 Task: Check the percentage active listings of pool in the last 3 years.
Action: Mouse moved to (760, 173)
Screenshot: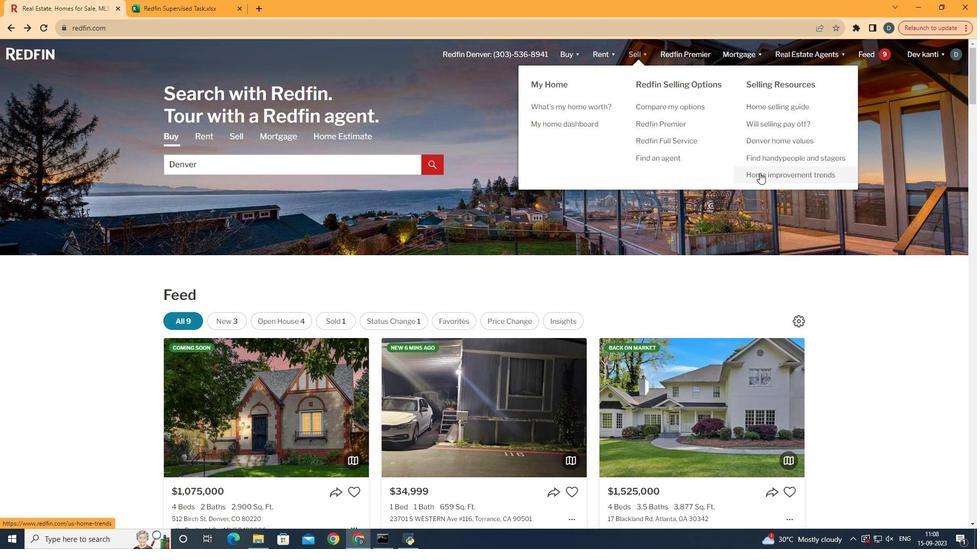
Action: Mouse pressed left at (760, 173)
Screenshot: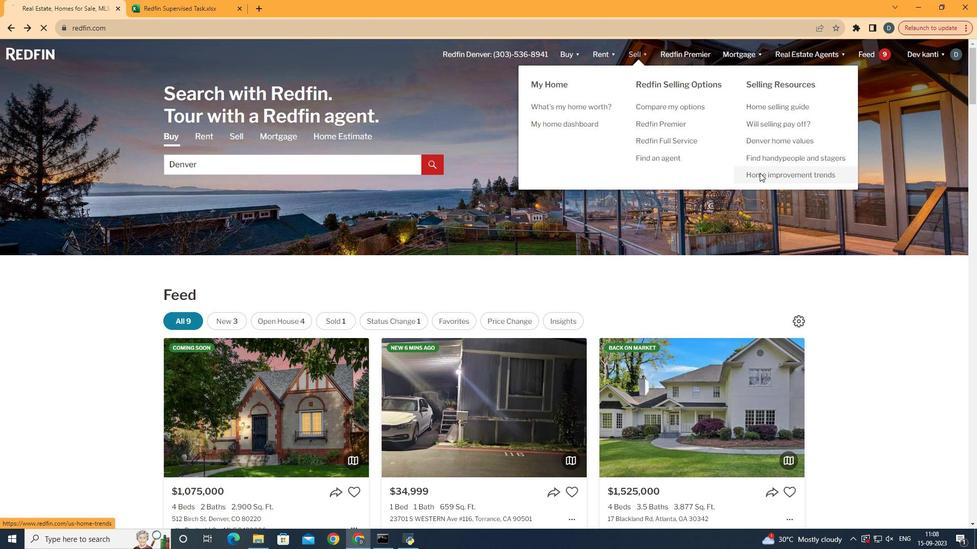 
Action: Mouse moved to (256, 193)
Screenshot: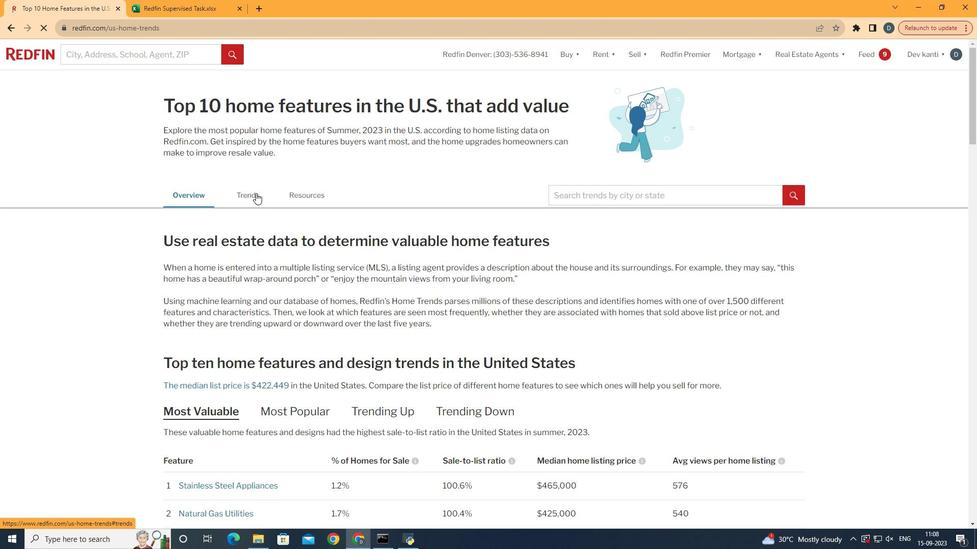 
Action: Mouse pressed left at (256, 193)
Screenshot: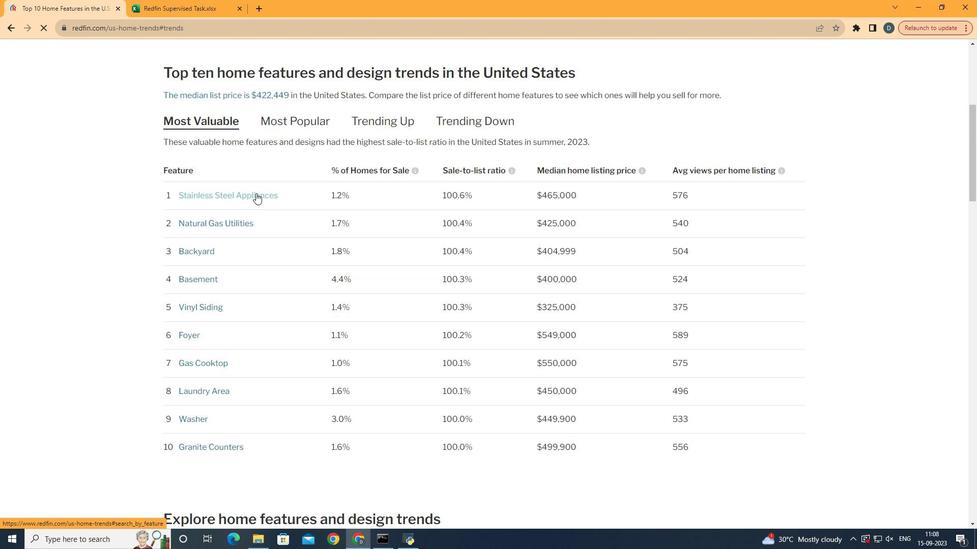 
Action: Mouse moved to (380, 256)
Screenshot: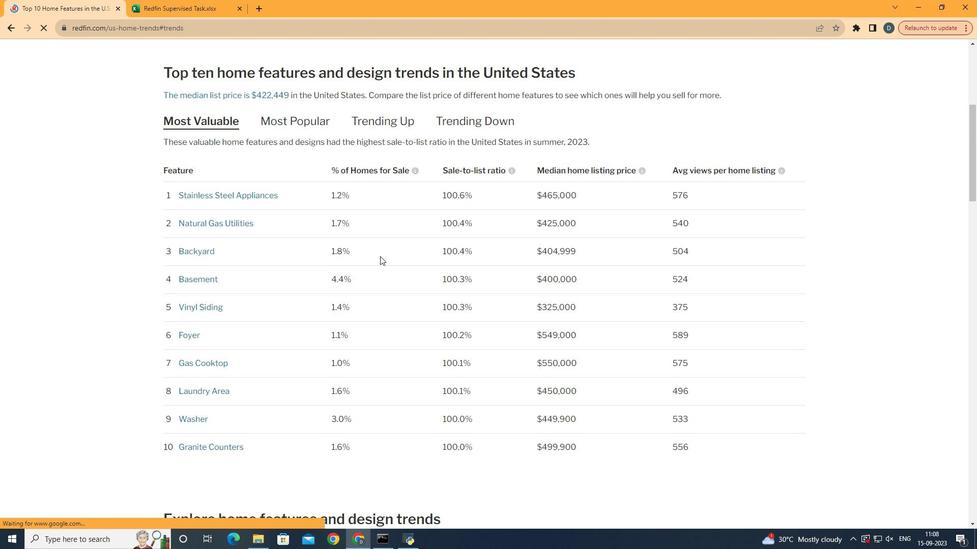 
Action: Mouse scrolled (380, 256) with delta (0, 0)
Screenshot: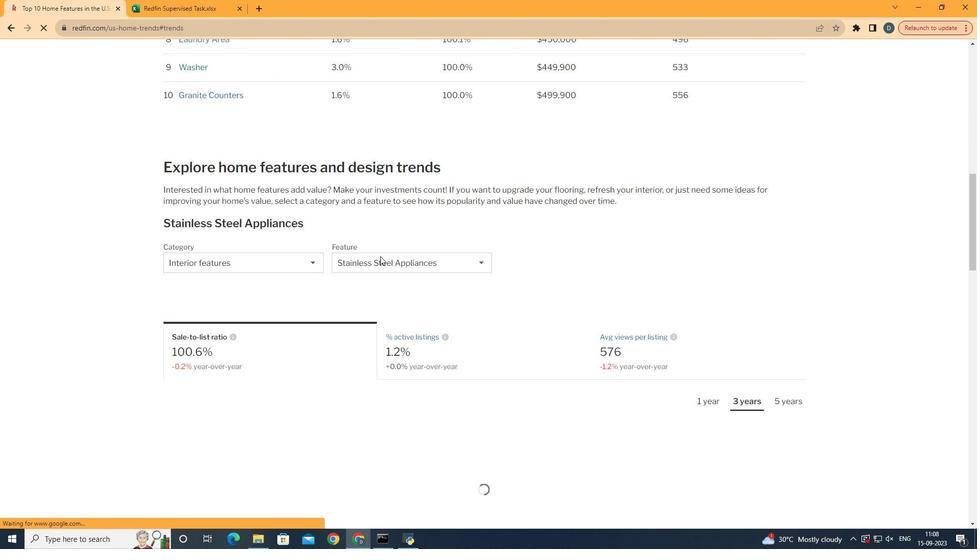 
Action: Mouse scrolled (380, 256) with delta (0, 0)
Screenshot: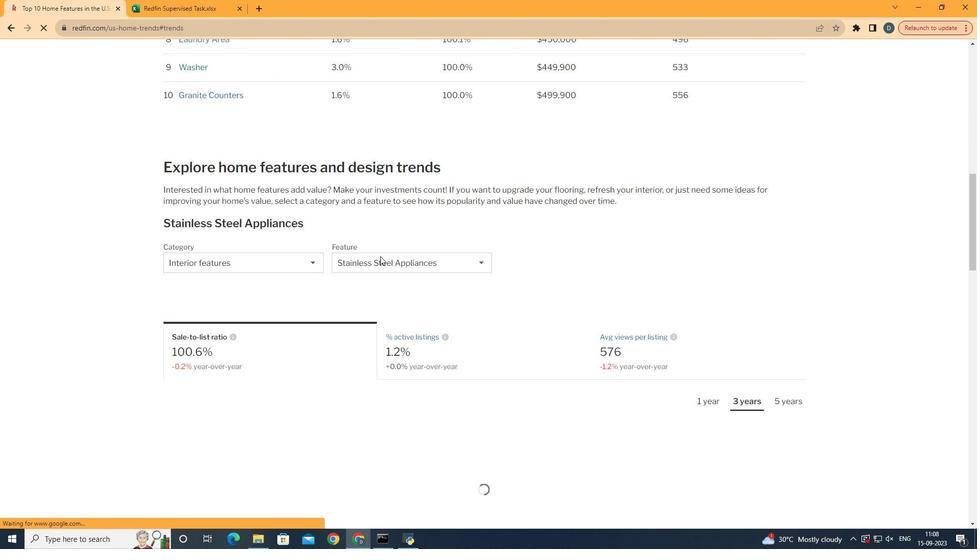 
Action: Mouse scrolled (380, 256) with delta (0, 0)
Screenshot: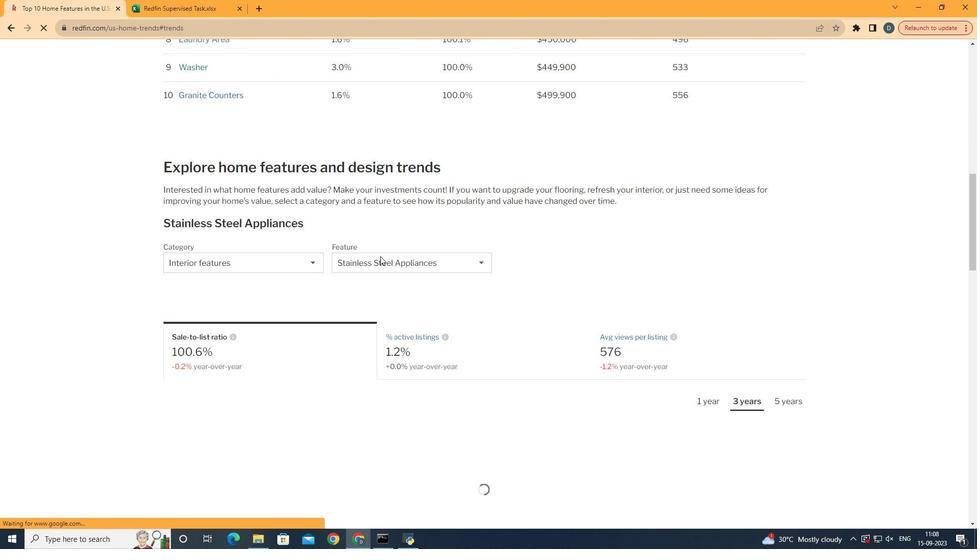 
Action: Mouse scrolled (380, 256) with delta (0, 0)
Screenshot: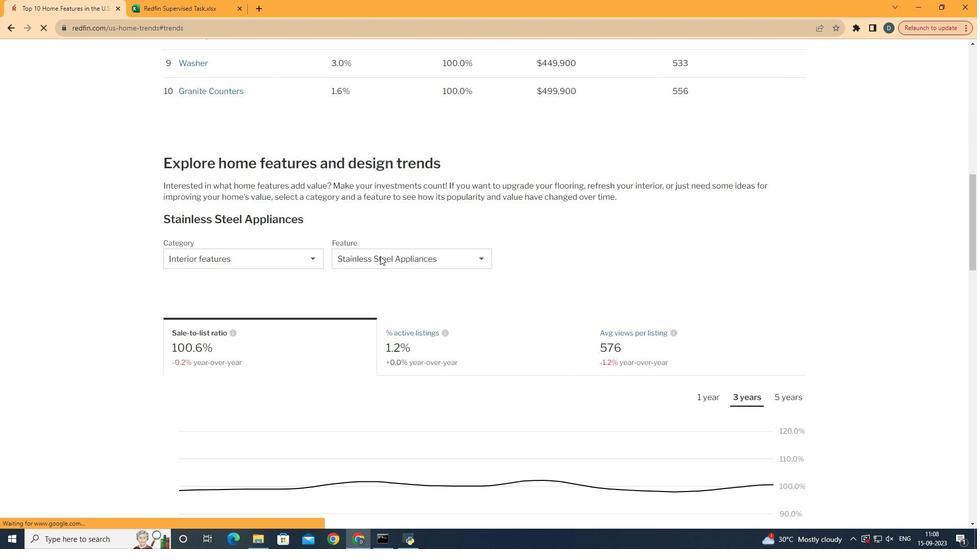 
Action: Mouse scrolled (380, 256) with delta (0, 0)
Screenshot: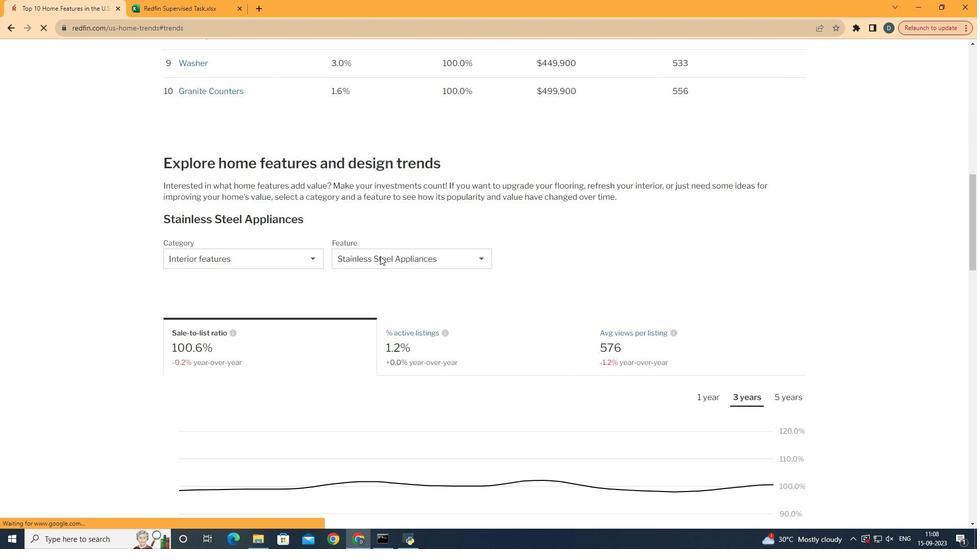 
Action: Mouse scrolled (380, 256) with delta (0, 0)
Screenshot: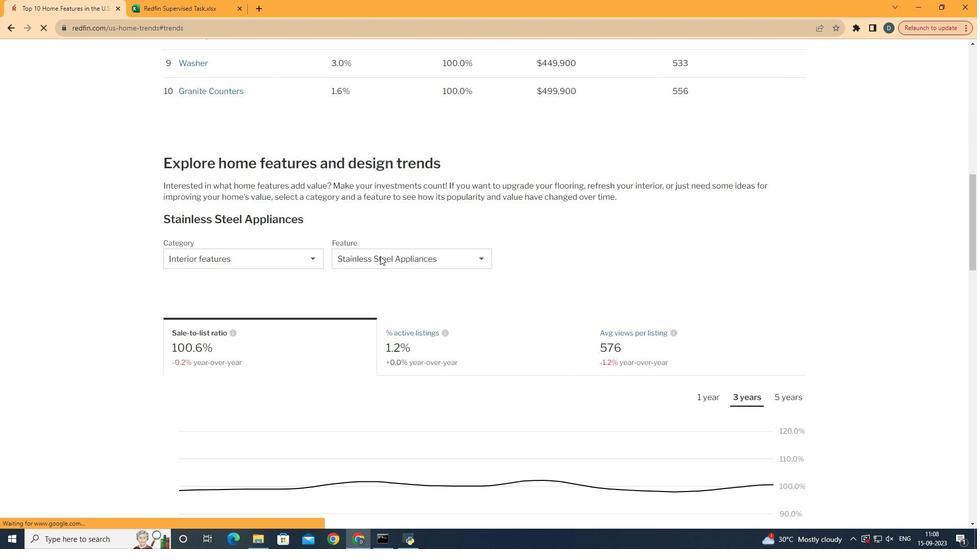 
Action: Mouse scrolled (380, 256) with delta (0, 0)
Screenshot: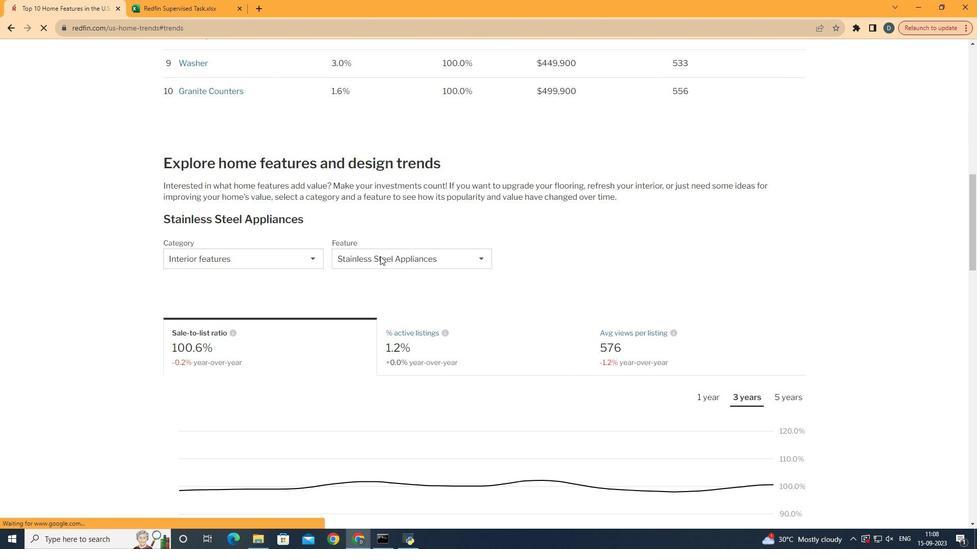 
Action: Mouse moved to (282, 268)
Screenshot: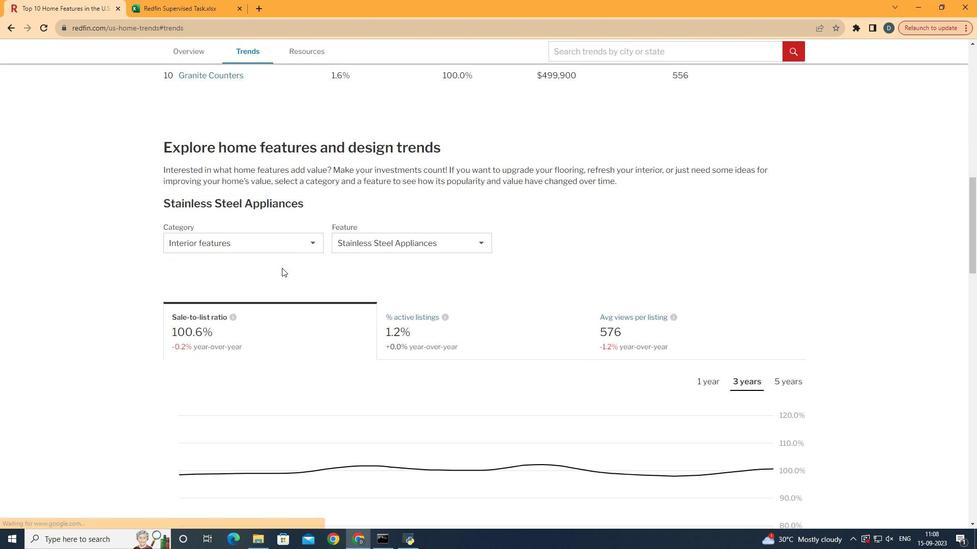
Action: Mouse scrolled (282, 267) with delta (0, 0)
Screenshot: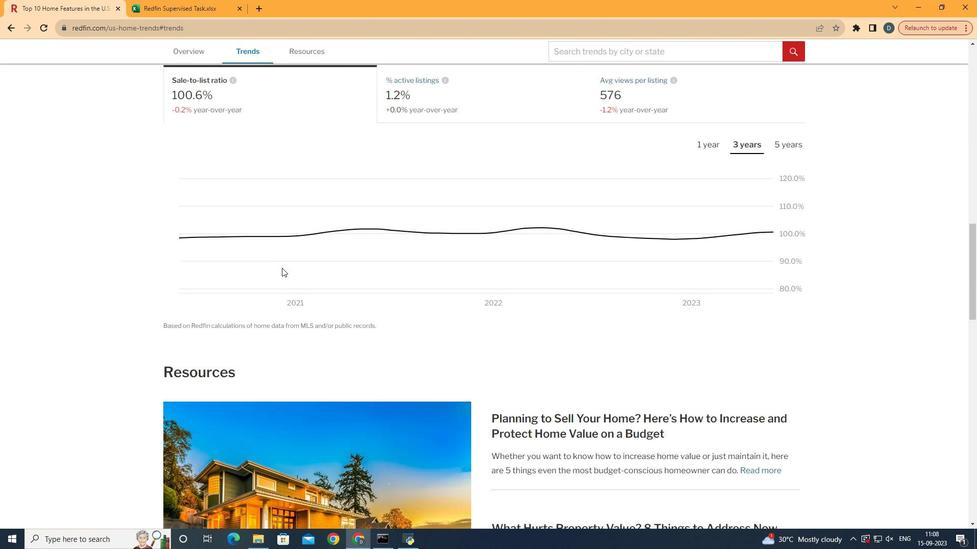 
Action: Mouse scrolled (282, 267) with delta (0, 0)
Screenshot: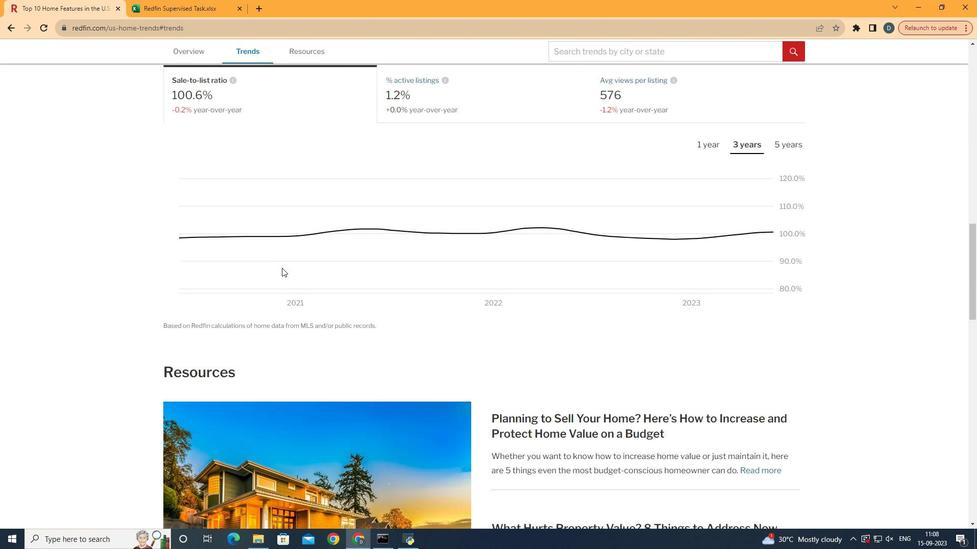 
Action: Mouse scrolled (282, 267) with delta (0, 0)
Screenshot: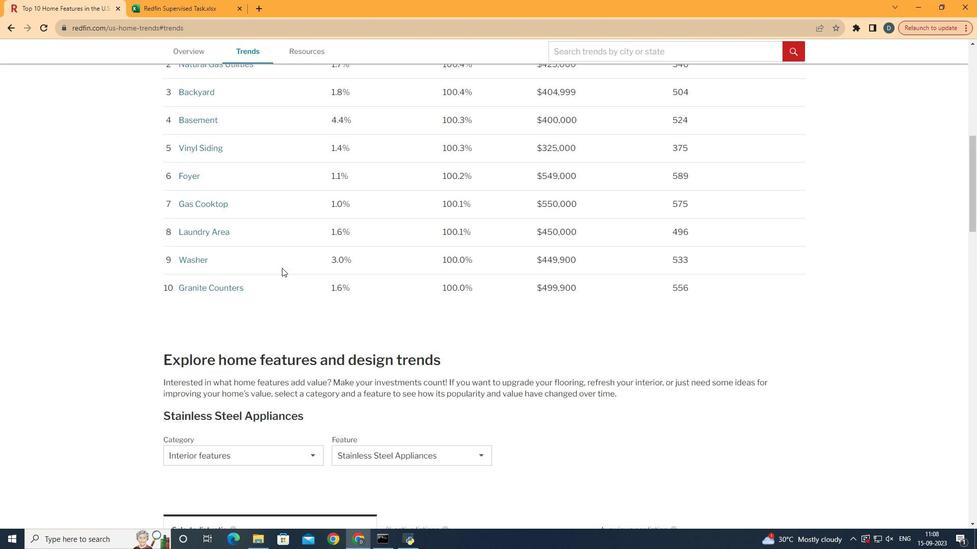 
Action: Mouse scrolled (282, 267) with delta (0, 0)
Screenshot: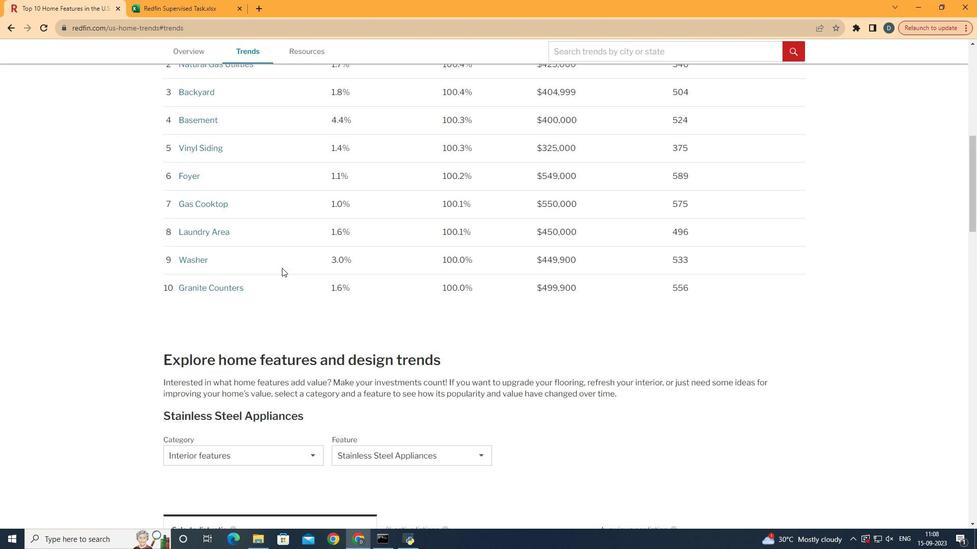 
Action: Mouse scrolled (282, 267) with delta (0, 0)
Screenshot: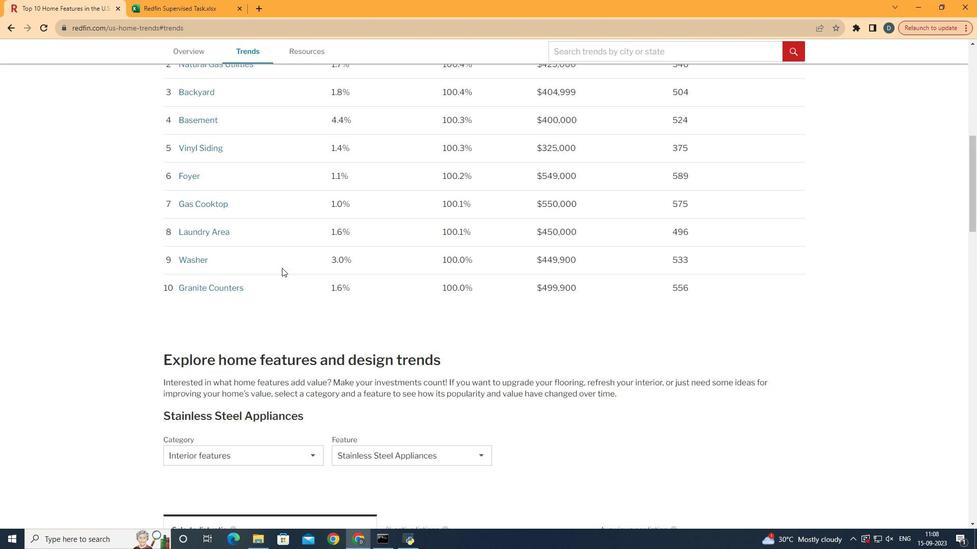 
Action: Mouse scrolled (282, 267) with delta (0, 0)
Screenshot: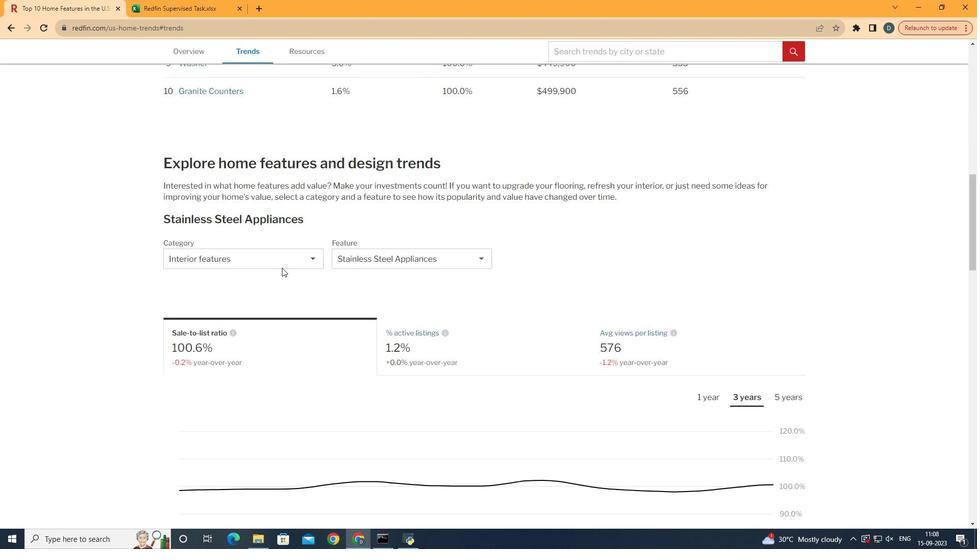 
Action: Mouse scrolled (282, 267) with delta (0, 0)
Screenshot: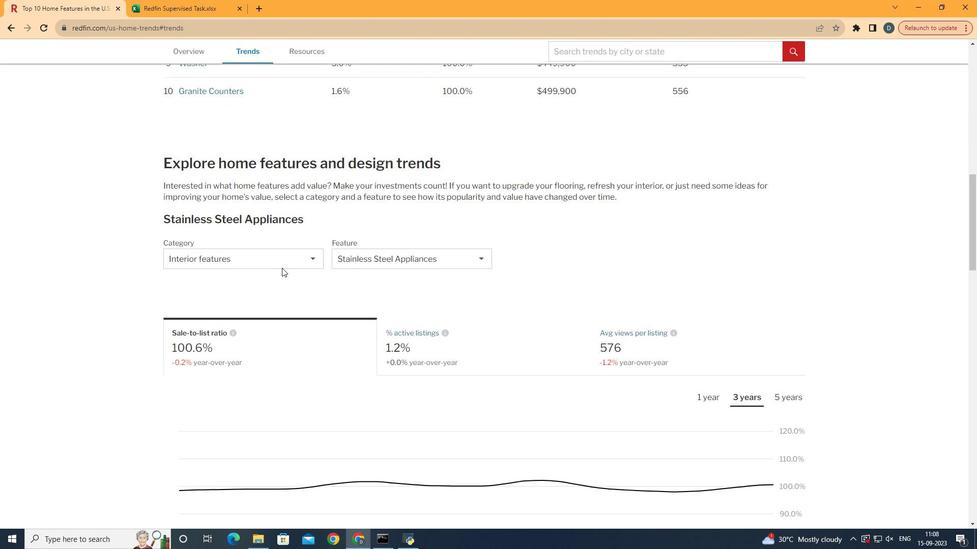 
Action: Mouse scrolled (282, 267) with delta (0, 0)
Screenshot: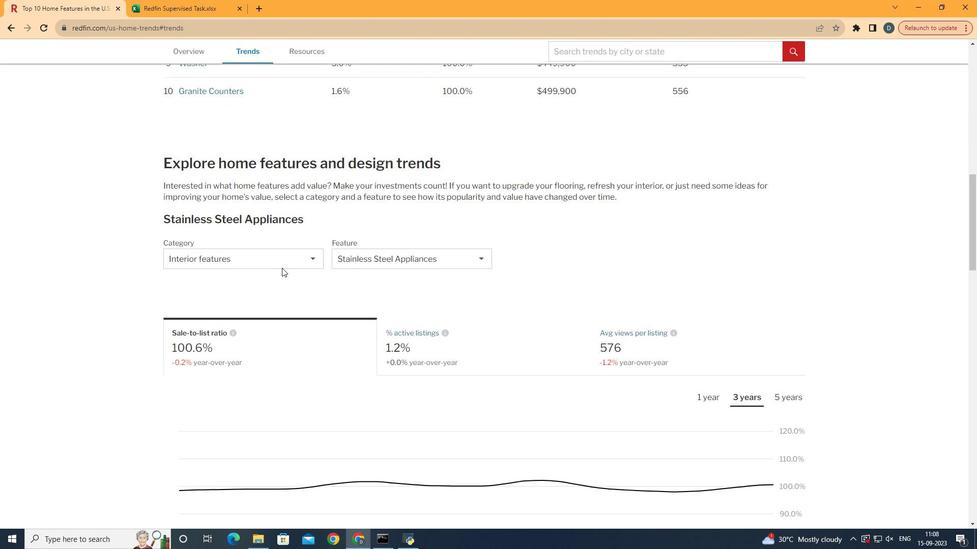 
Action: Mouse scrolled (282, 267) with delta (0, 0)
Screenshot: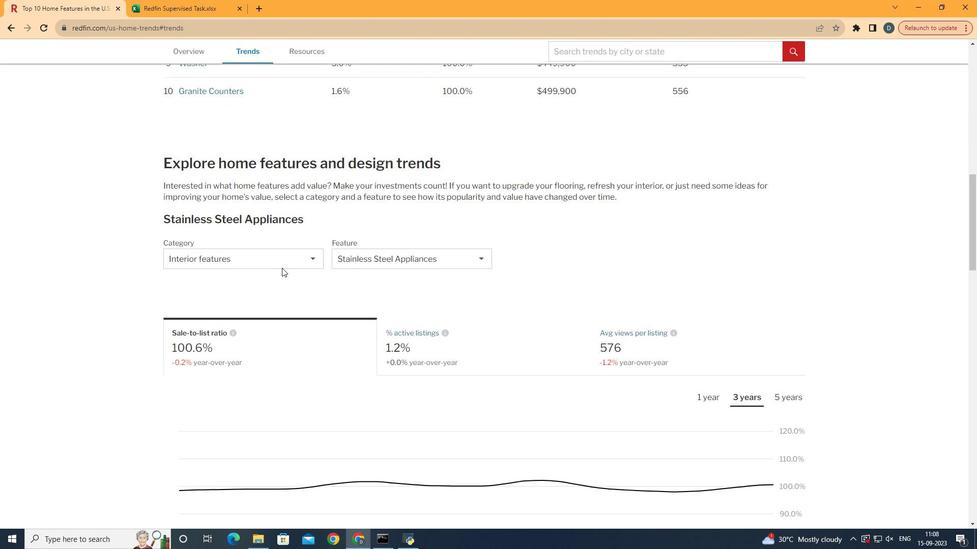 
Action: Mouse scrolled (282, 267) with delta (0, 0)
Screenshot: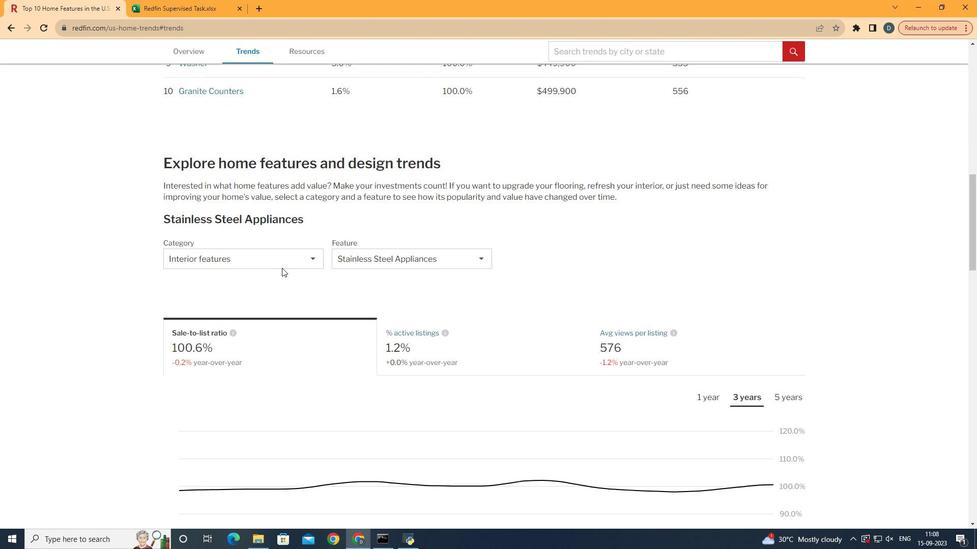 
Action: Mouse scrolled (282, 267) with delta (0, 0)
Screenshot: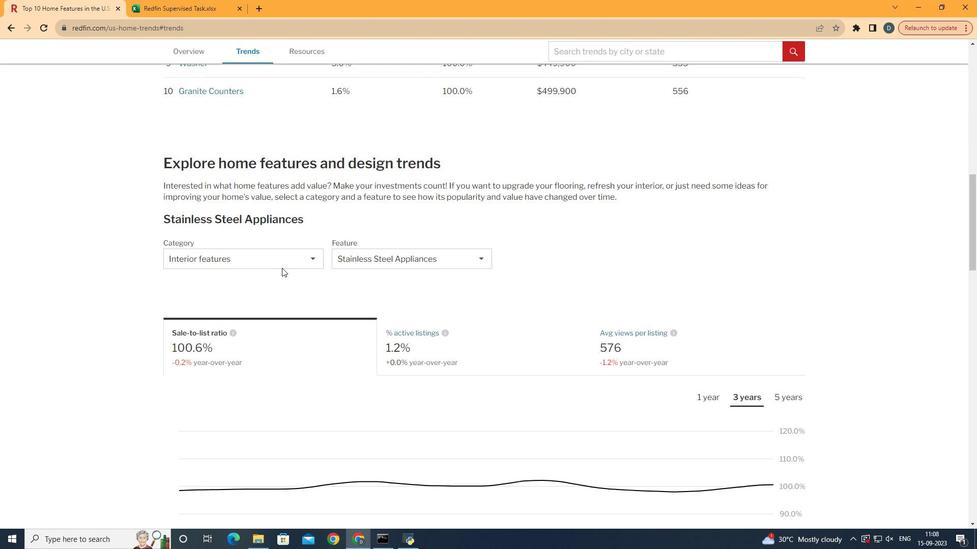 
Action: Mouse scrolled (282, 267) with delta (0, 0)
Screenshot: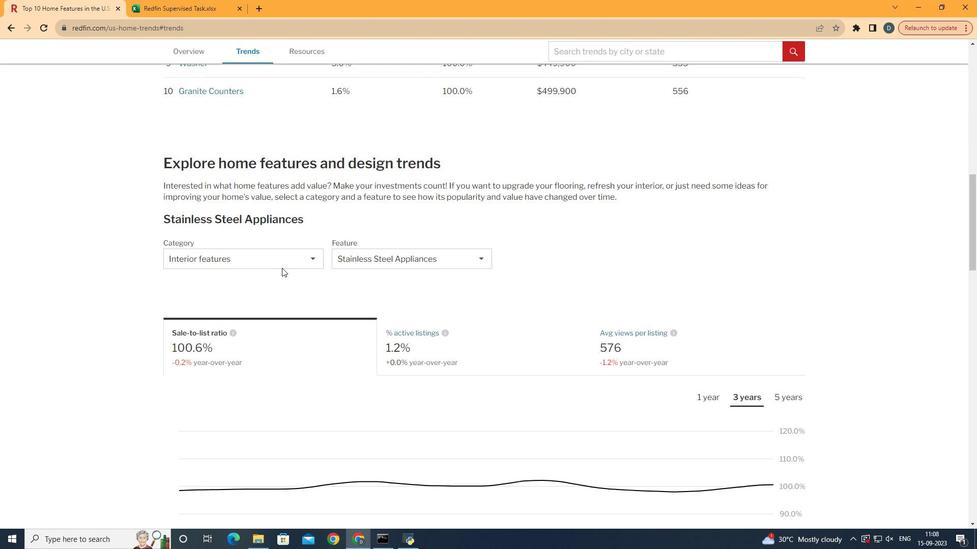 
Action: Mouse moved to (280, 253)
Screenshot: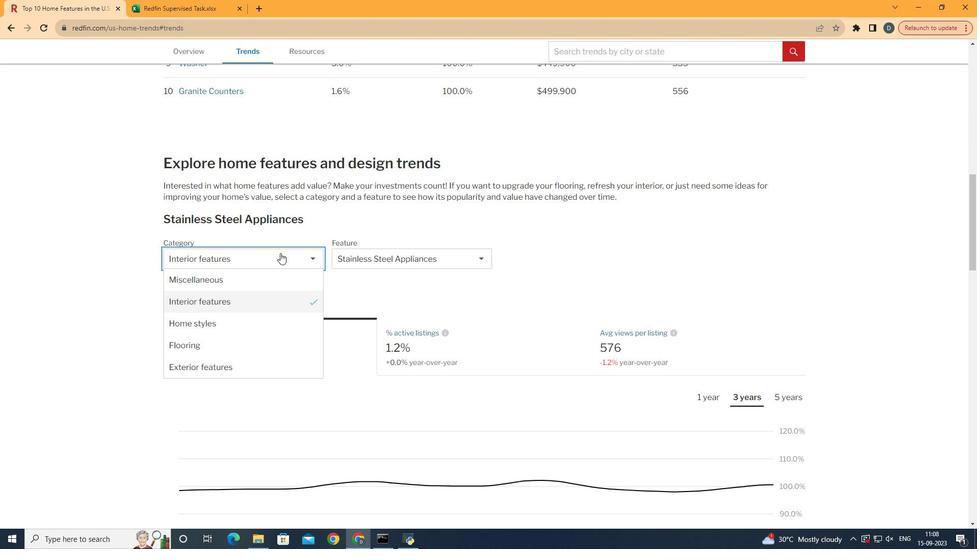 
Action: Mouse pressed left at (280, 253)
Screenshot: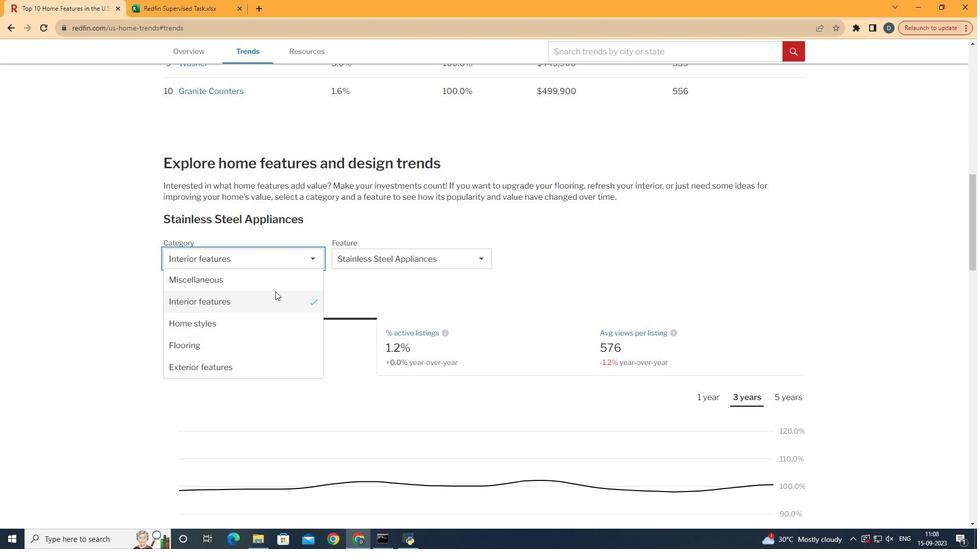 
Action: Mouse moved to (267, 366)
Screenshot: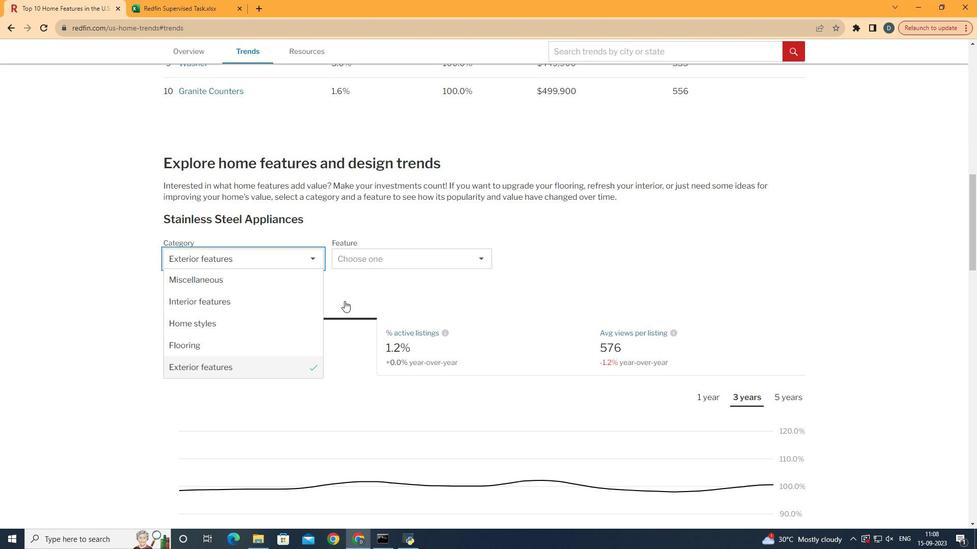 
Action: Mouse pressed left at (267, 366)
Screenshot: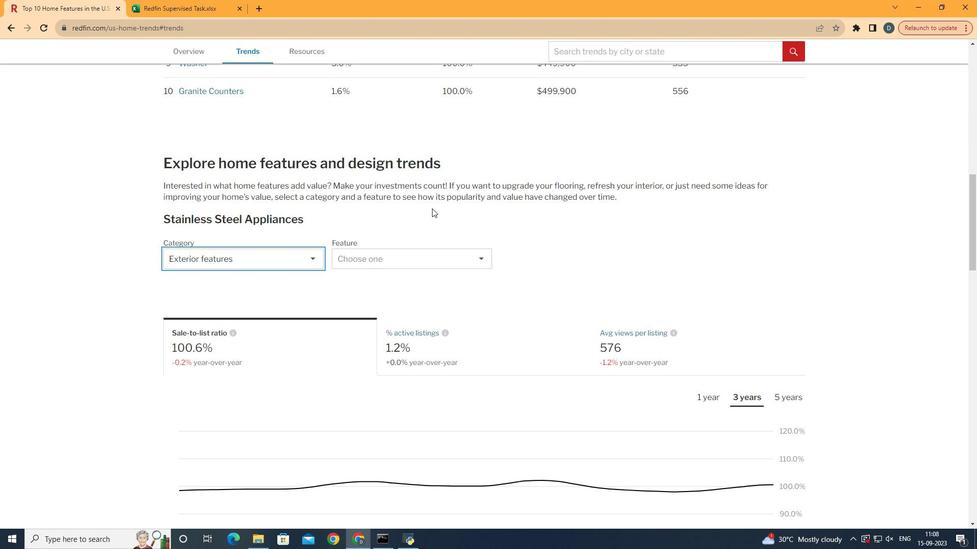 
Action: Mouse moved to (411, 259)
Screenshot: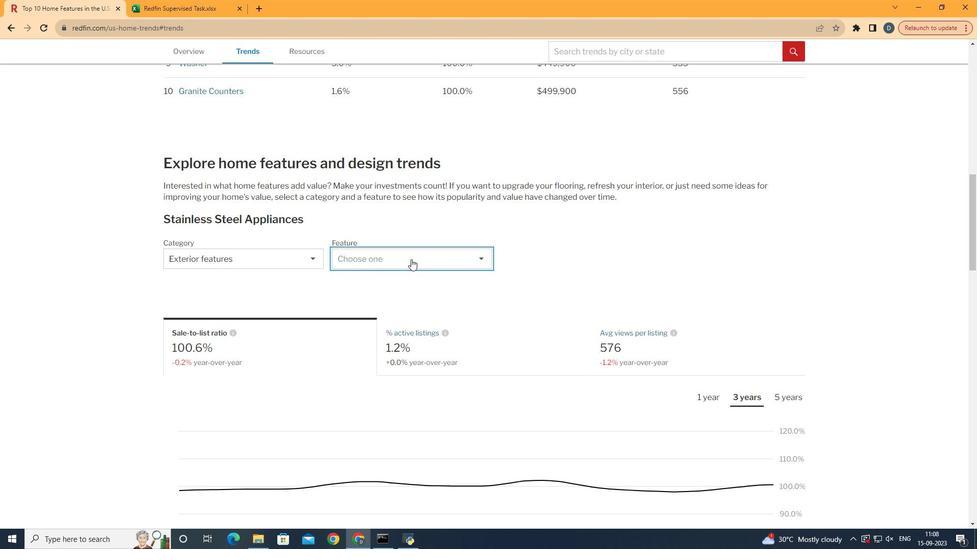 
Action: Mouse pressed left at (411, 259)
Screenshot: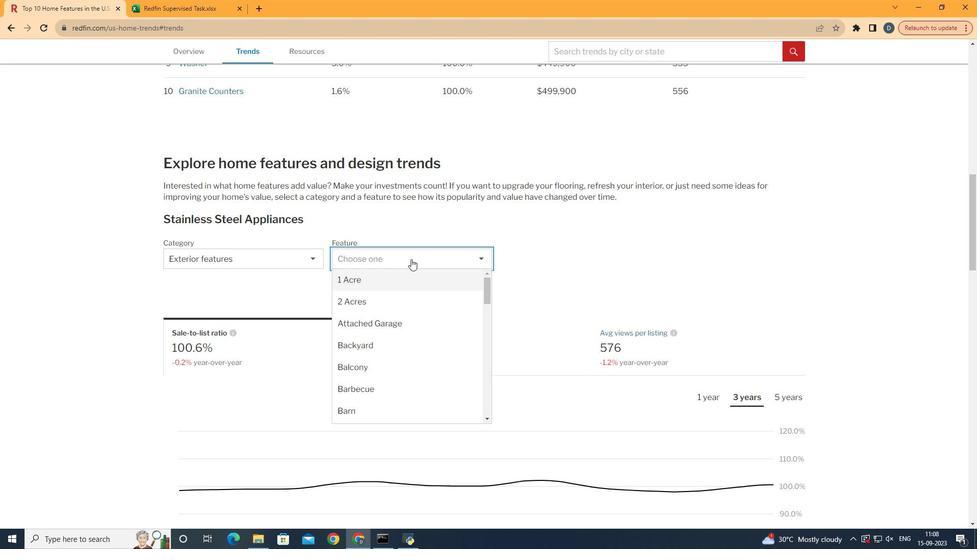
Action: Mouse moved to (397, 337)
Screenshot: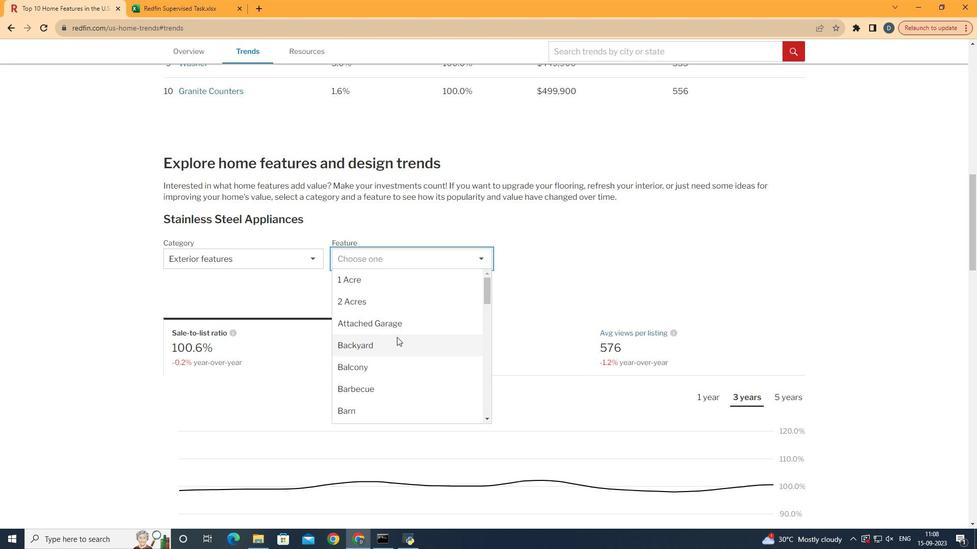
Action: Mouse scrolled (397, 337) with delta (0, 0)
Screenshot: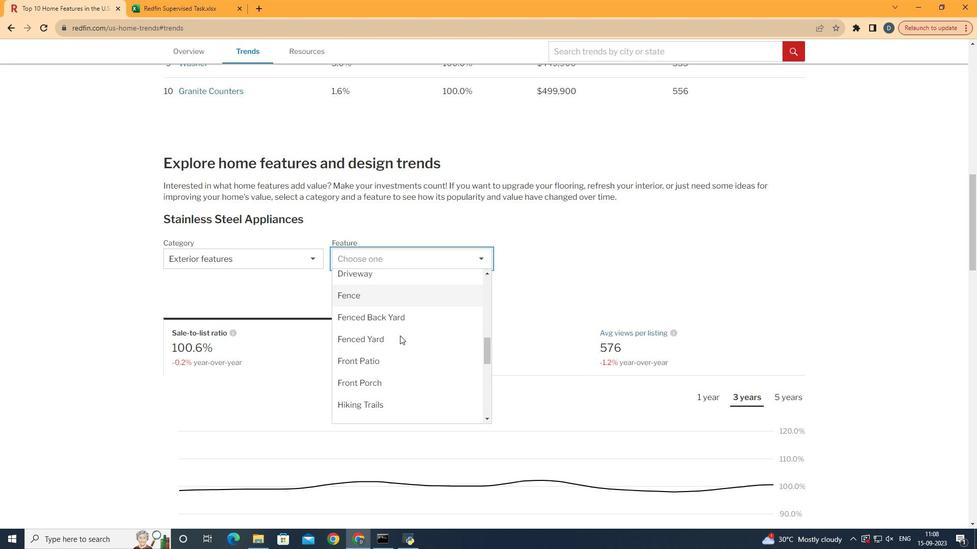 
Action: Mouse scrolled (397, 337) with delta (0, 0)
Screenshot: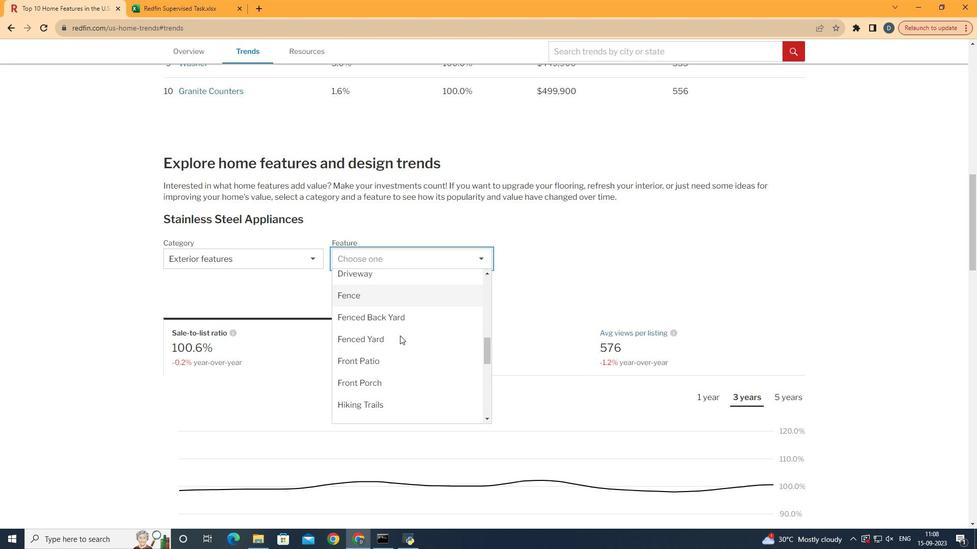 
Action: Mouse scrolled (397, 336) with delta (0, -1)
Screenshot: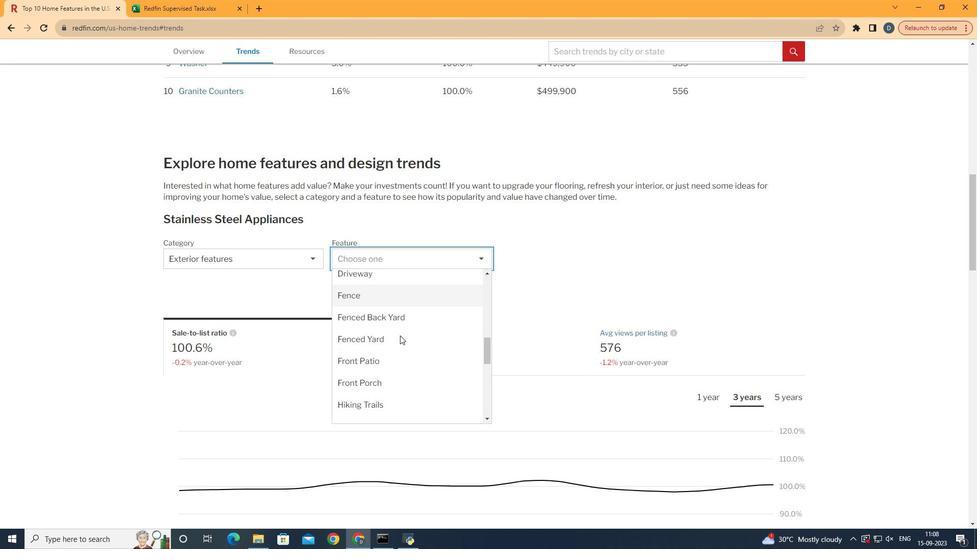 
Action: Mouse scrolled (397, 337) with delta (0, 0)
Screenshot: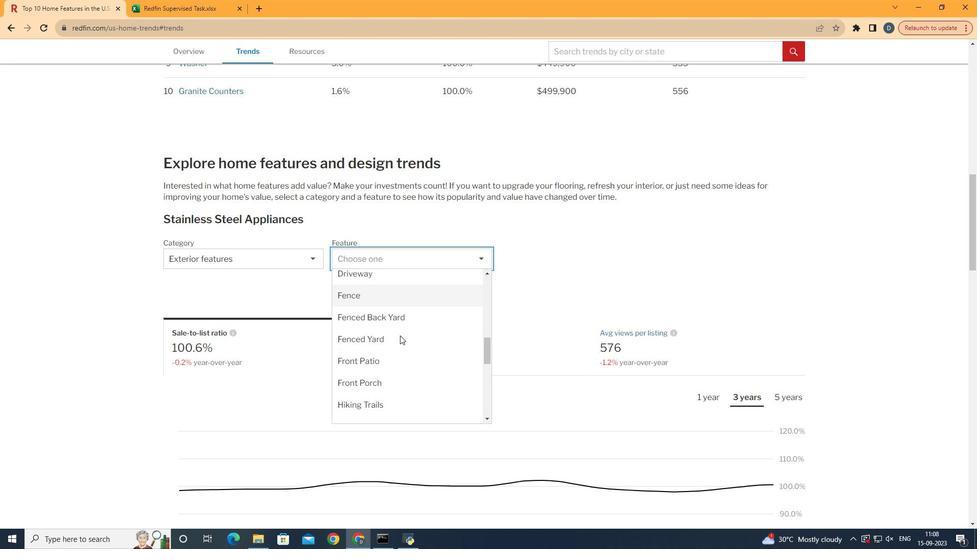 
Action: Mouse moved to (398, 337)
Screenshot: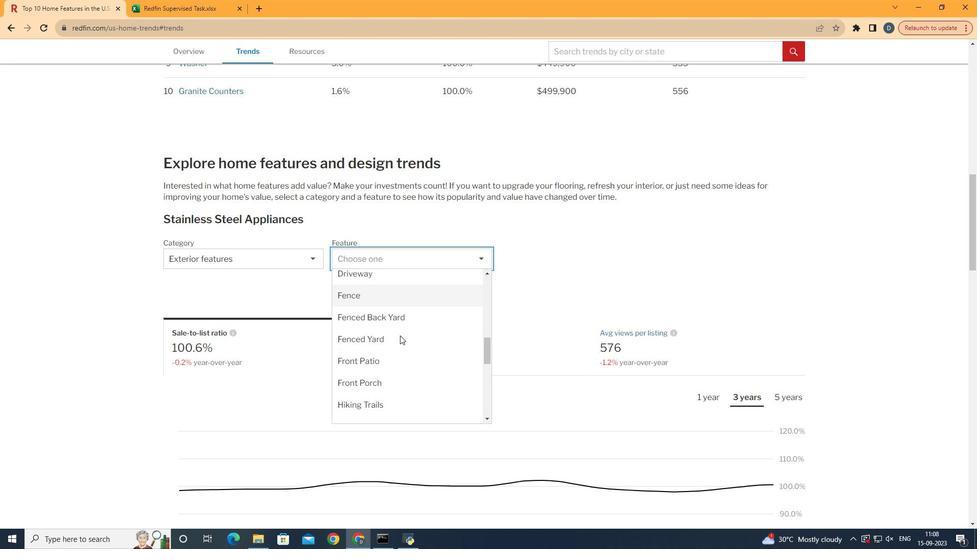 
Action: Mouse scrolled (398, 336) with delta (0, 0)
Screenshot: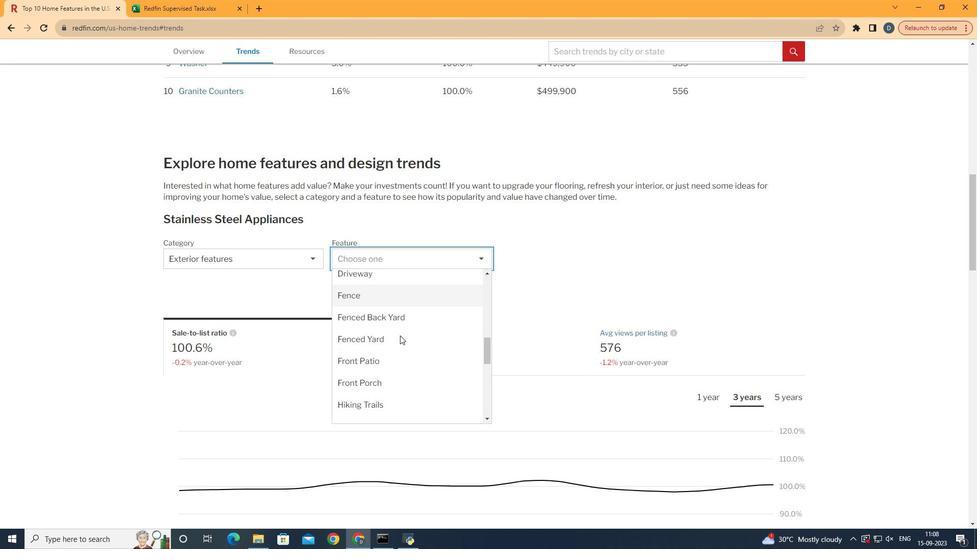 
Action: Mouse moved to (399, 337)
Screenshot: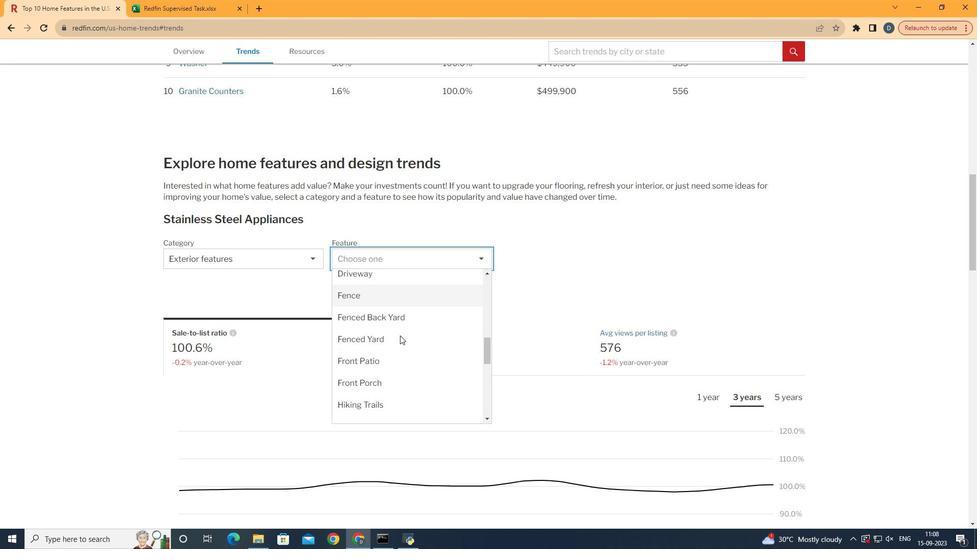 
Action: Mouse scrolled (399, 336) with delta (0, 0)
Screenshot: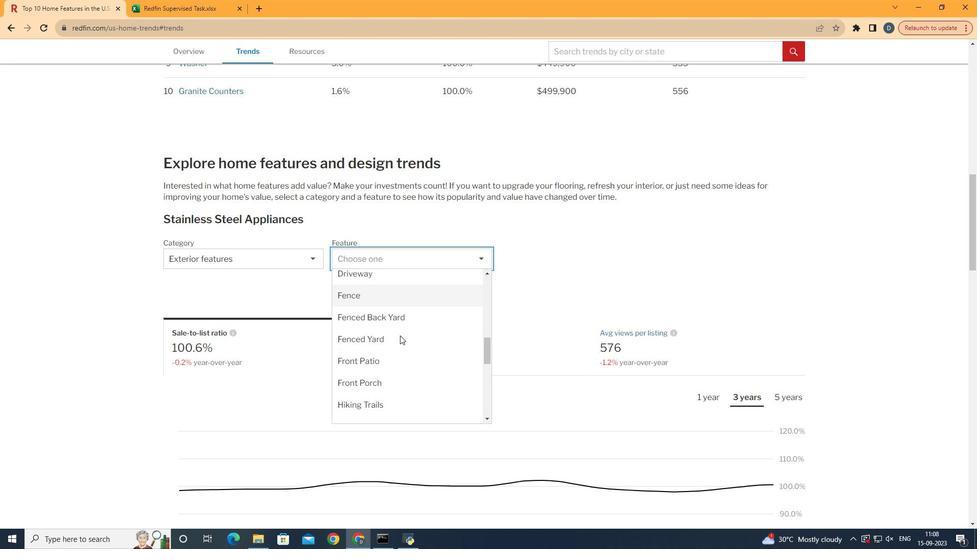 
Action: Mouse moved to (400, 336)
Screenshot: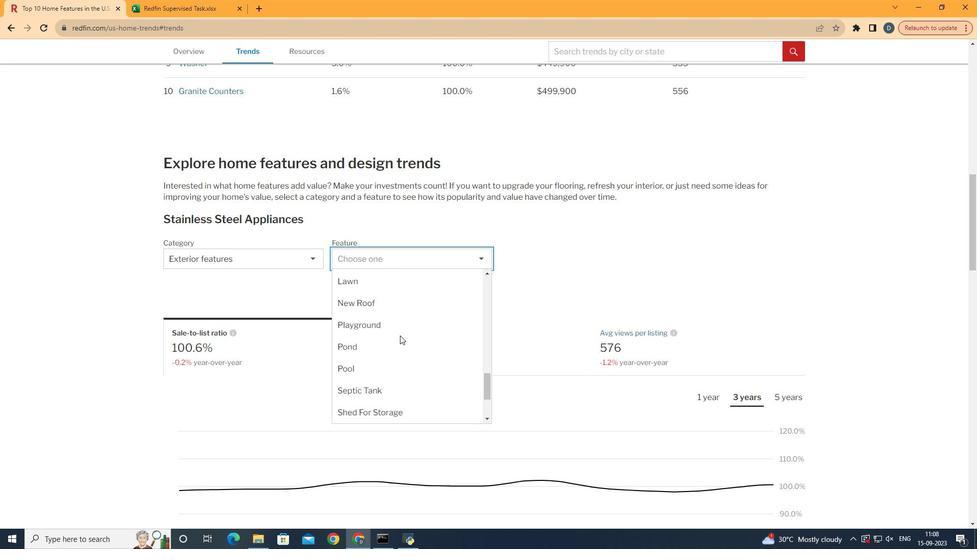 
Action: Mouse scrolled (400, 335) with delta (0, 0)
Screenshot: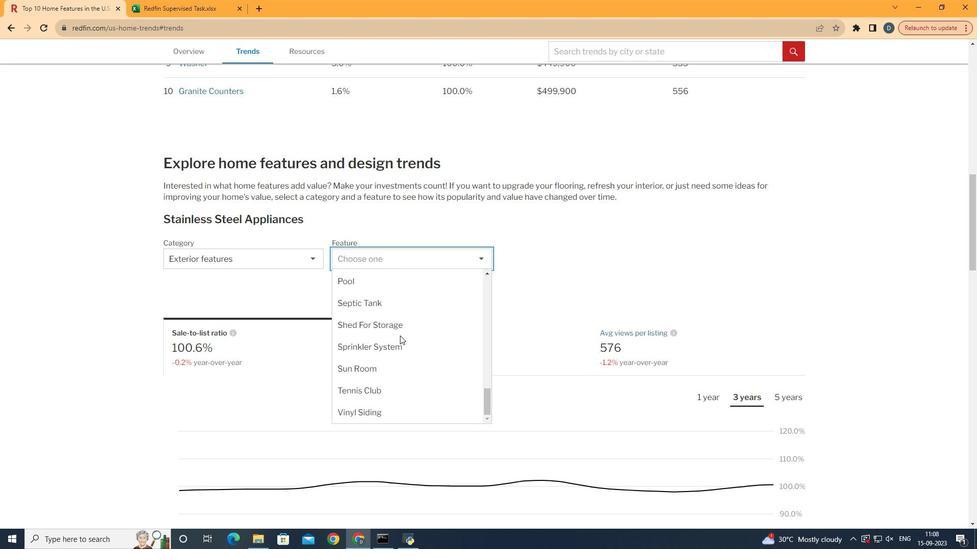 
Action: Mouse scrolled (400, 335) with delta (0, 0)
Screenshot: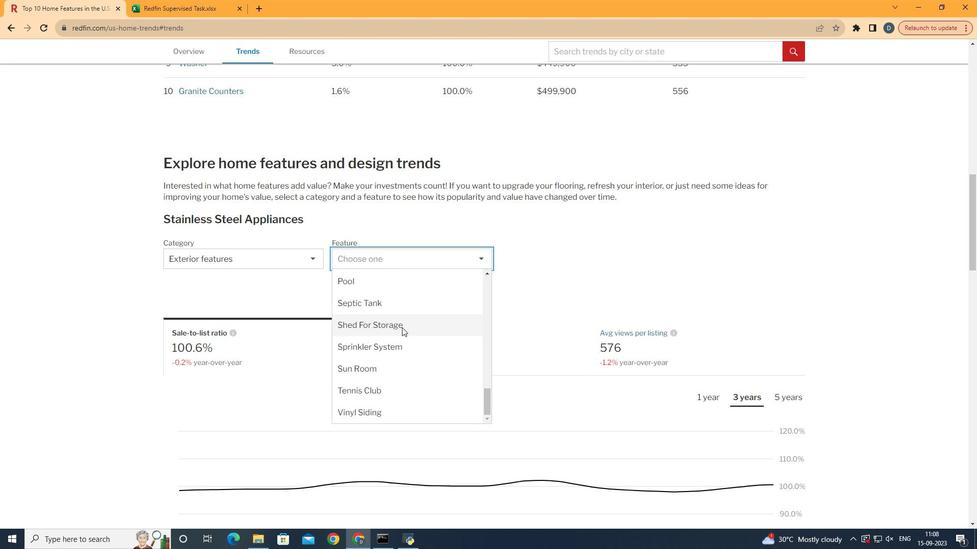 
Action: Mouse scrolled (400, 335) with delta (0, 0)
Screenshot: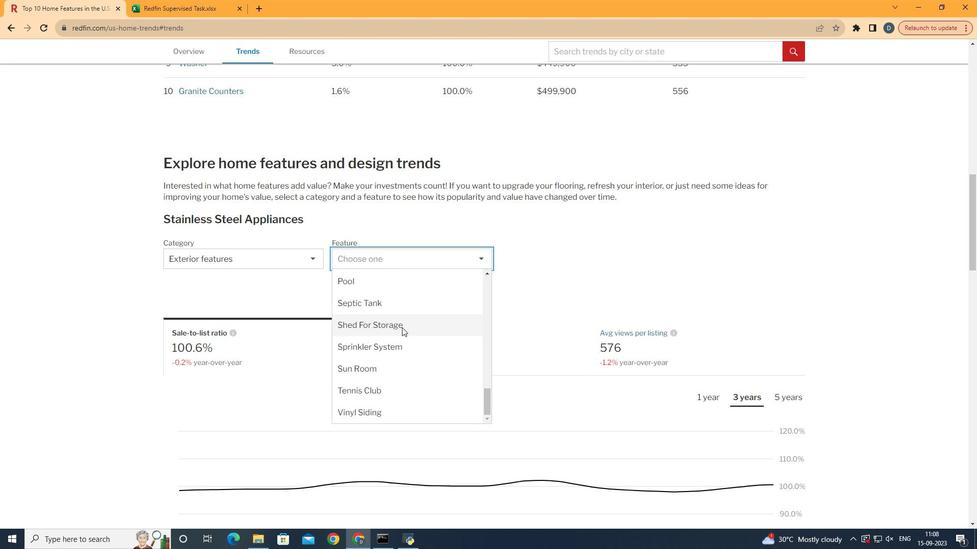 
Action: Mouse scrolled (400, 335) with delta (0, 0)
Screenshot: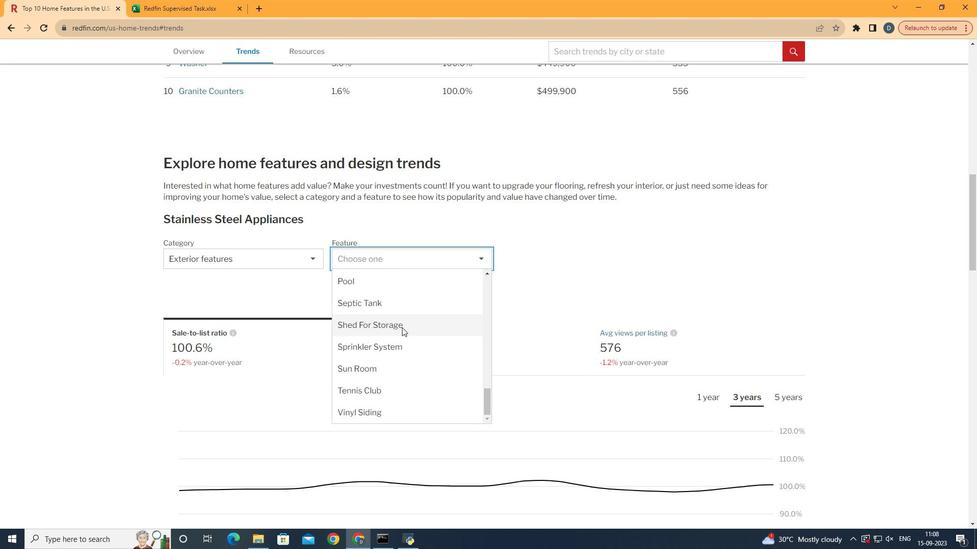 
Action: Mouse scrolled (400, 335) with delta (0, 0)
Screenshot: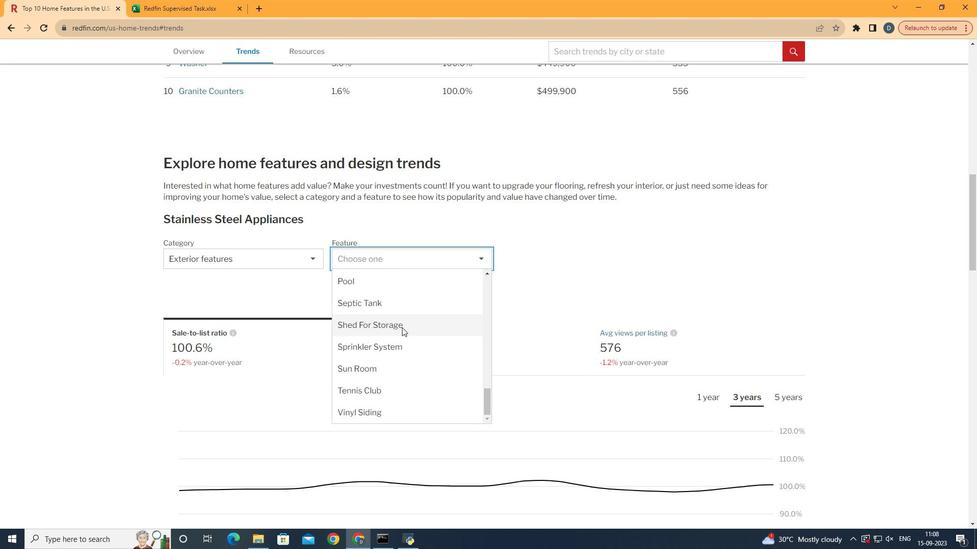 
Action: Mouse scrolled (400, 335) with delta (0, 0)
Screenshot: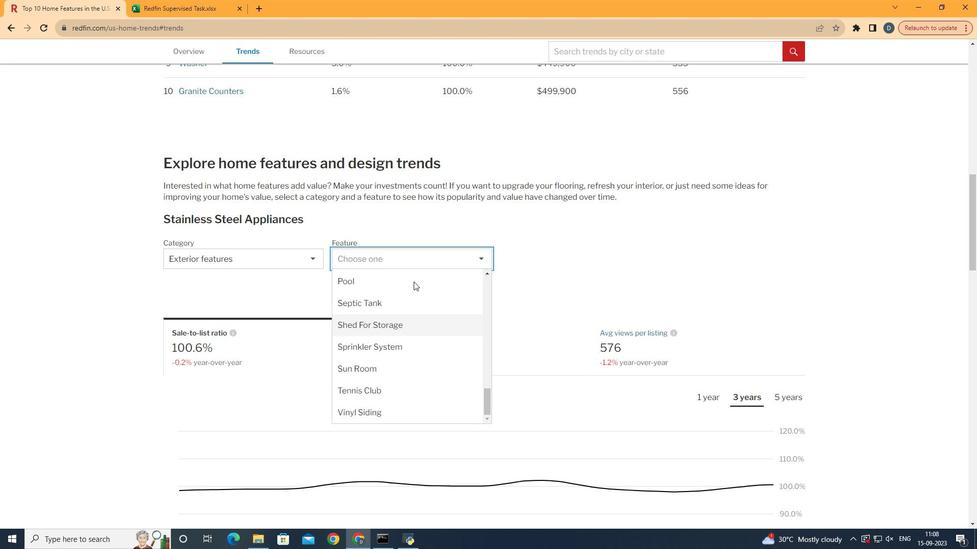 
Action: Mouse scrolled (400, 335) with delta (0, 0)
Screenshot: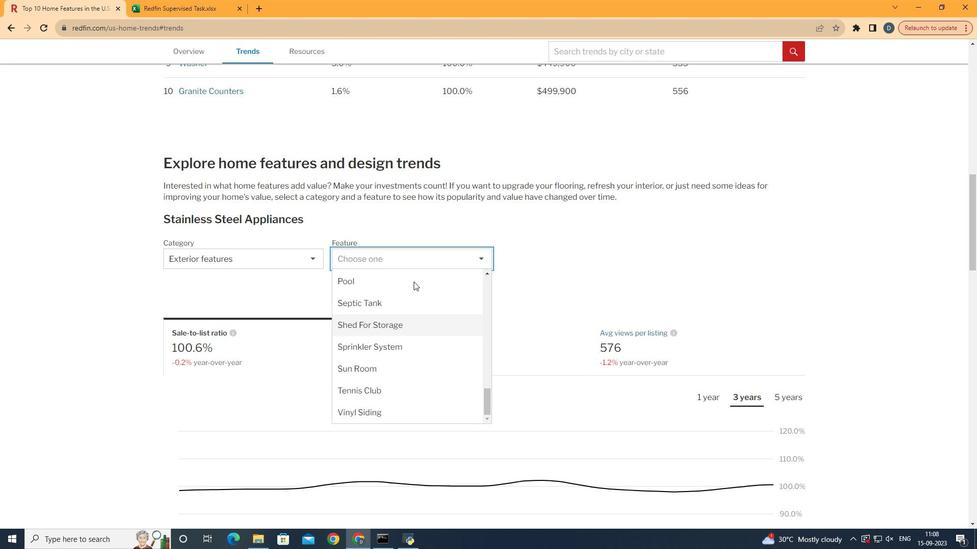
Action: Mouse moved to (412, 275)
Screenshot: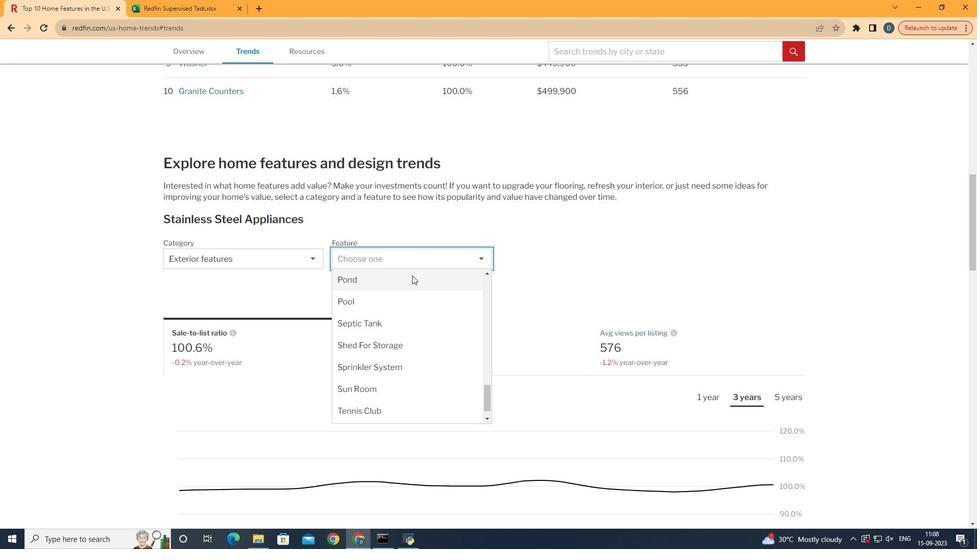 
Action: Mouse pressed left at (412, 275)
Screenshot: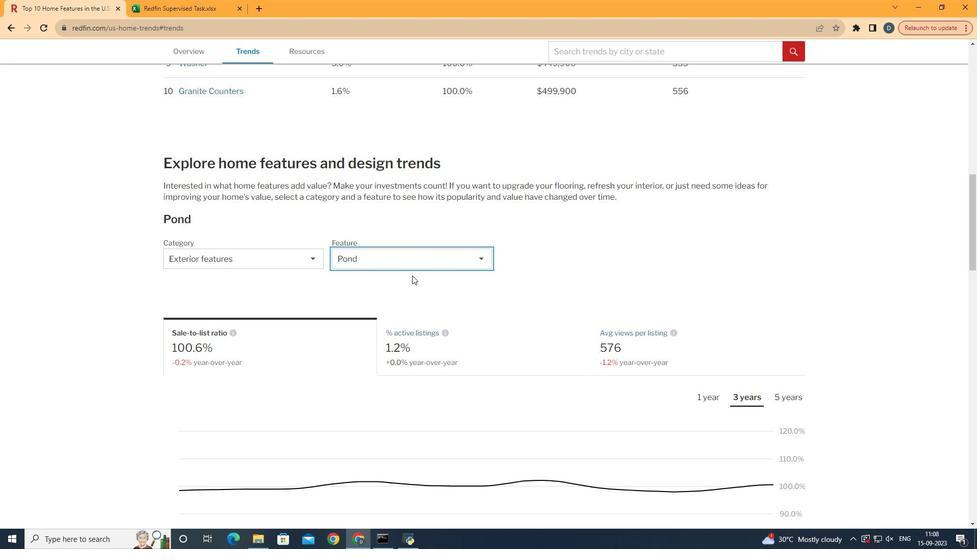 
Action: Mouse moved to (420, 261)
Screenshot: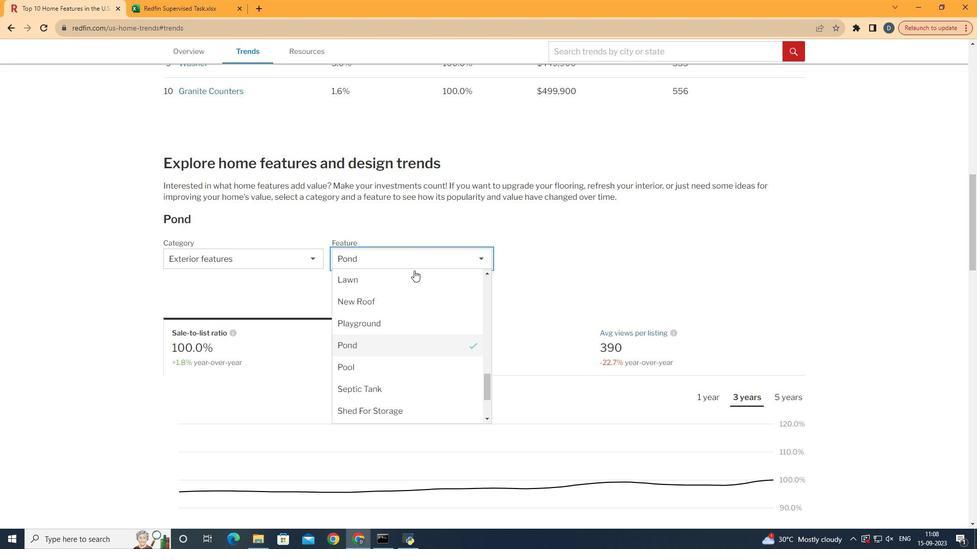 
Action: Mouse pressed left at (420, 261)
Screenshot: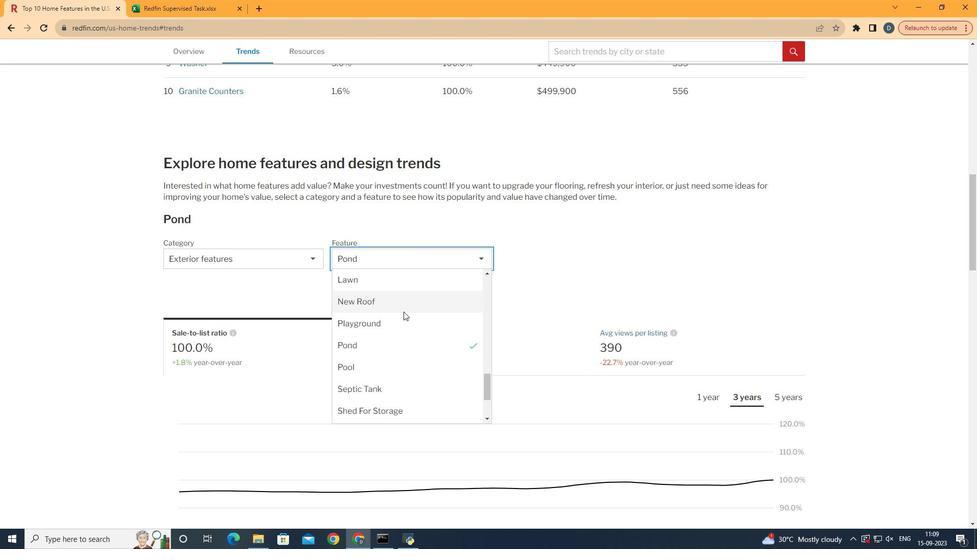 
Action: Mouse moved to (392, 374)
Screenshot: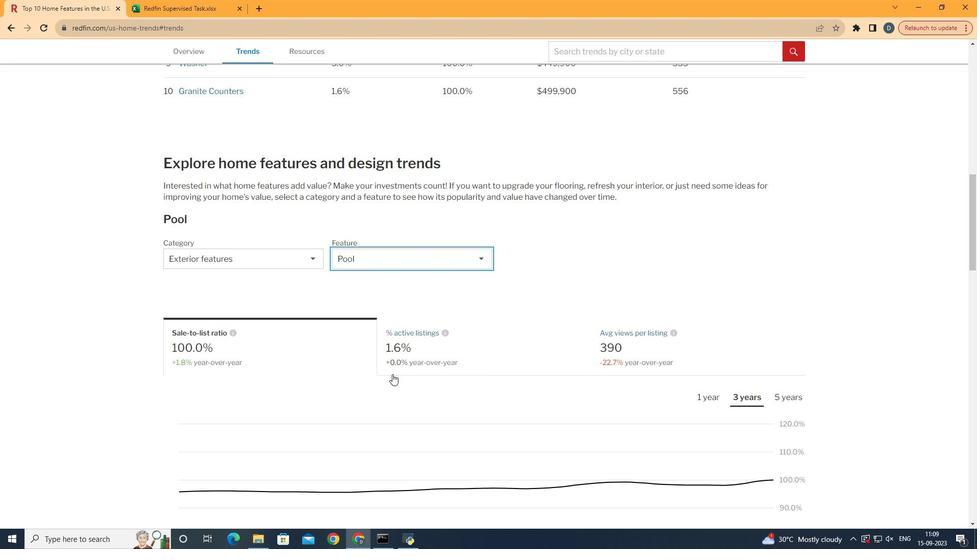 
Action: Mouse pressed left at (392, 374)
Screenshot: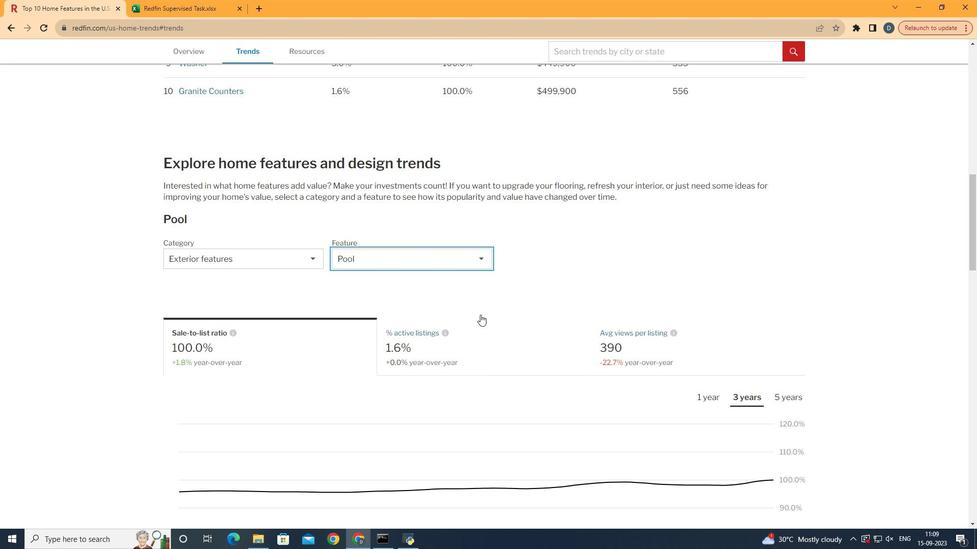 
Action: Mouse moved to (567, 250)
Screenshot: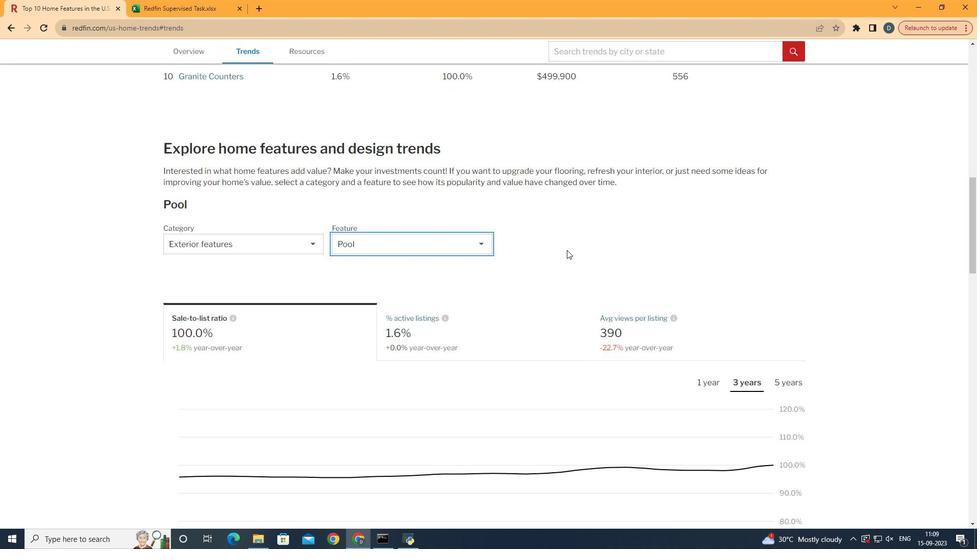 
Action: Mouse scrolled (567, 249) with delta (0, 0)
Screenshot: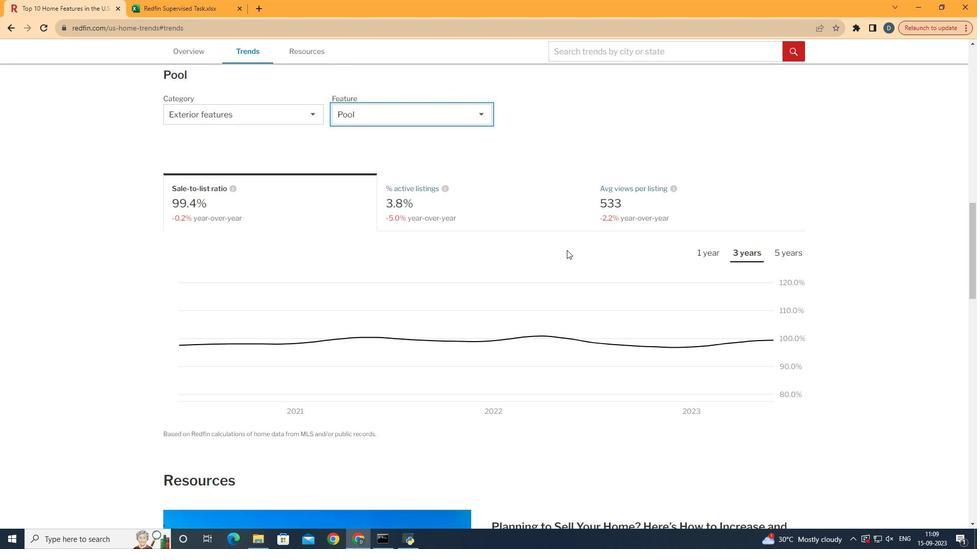 
Action: Mouse scrolled (567, 249) with delta (0, 0)
Screenshot: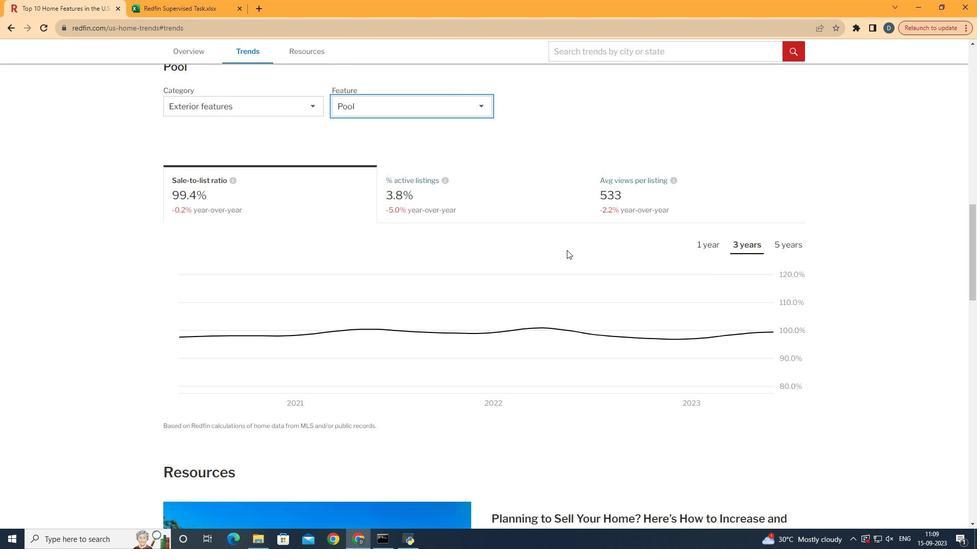 
Action: Mouse scrolled (567, 249) with delta (0, 0)
Screenshot: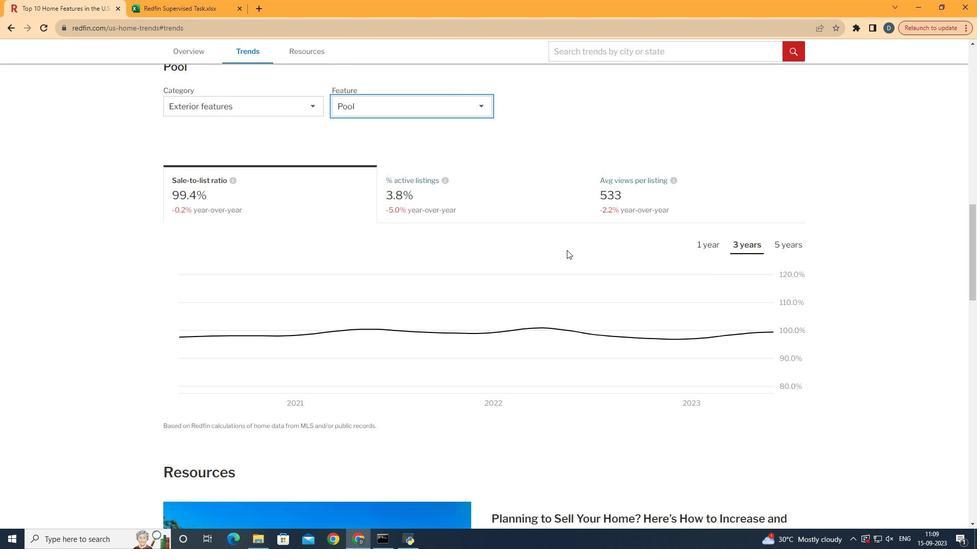 
Action: Mouse moved to (511, 204)
Screenshot: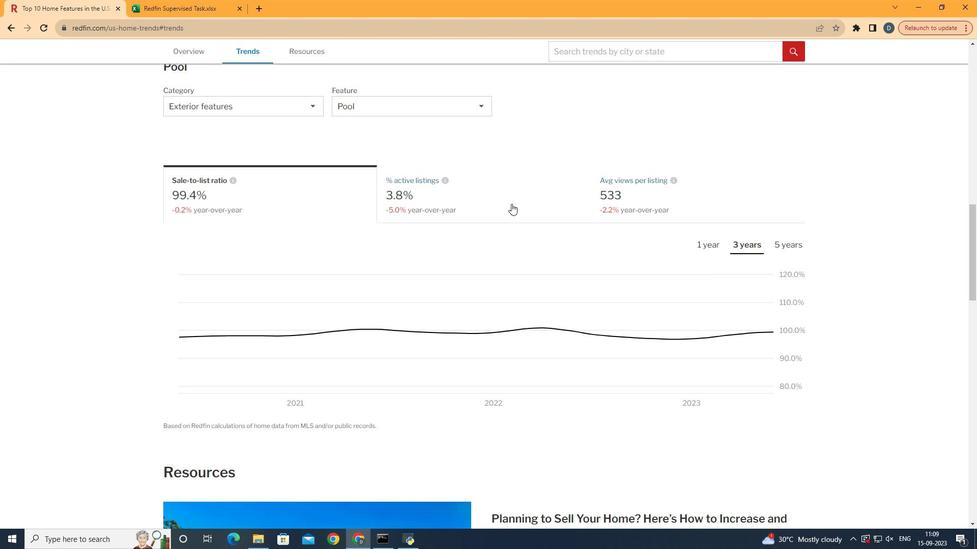 
Action: Mouse pressed left at (511, 204)
Screenshot: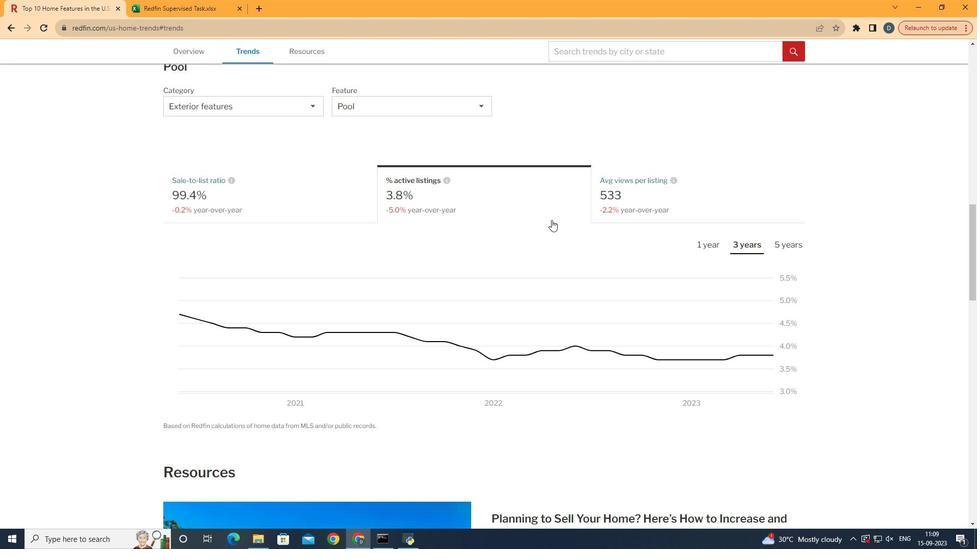 
Action: Mouse moved to (747, 241)
Screenshot: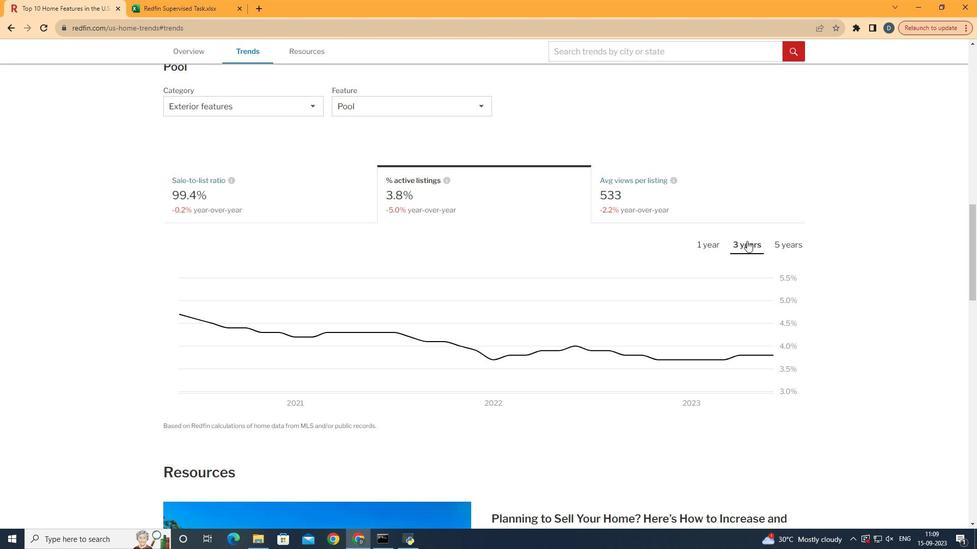 
Action: Mouse pressed left at (747, 241)
Screenshot: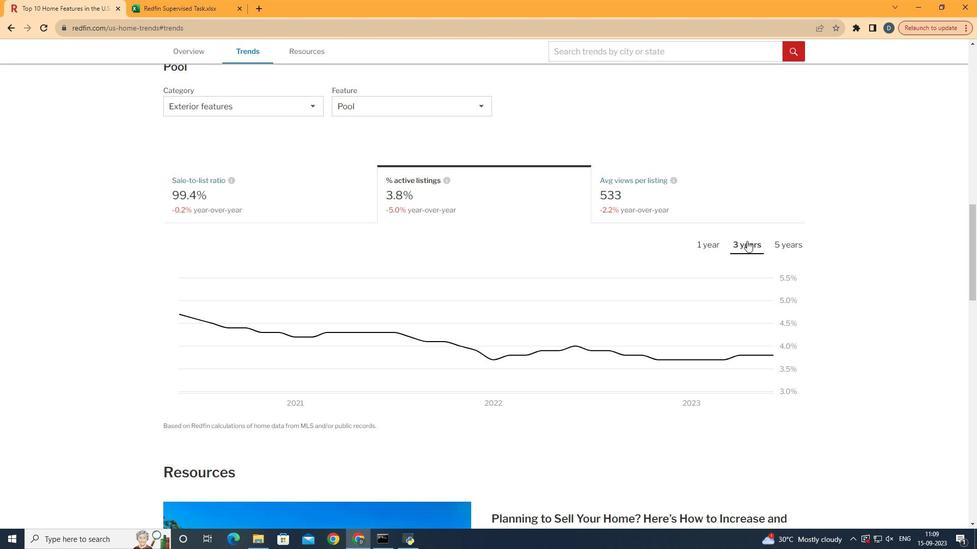 
